 Task: Add Fage Total Greek Yogurt to the cart.
Action: Mouse moved to (21, 75)
Screenshot: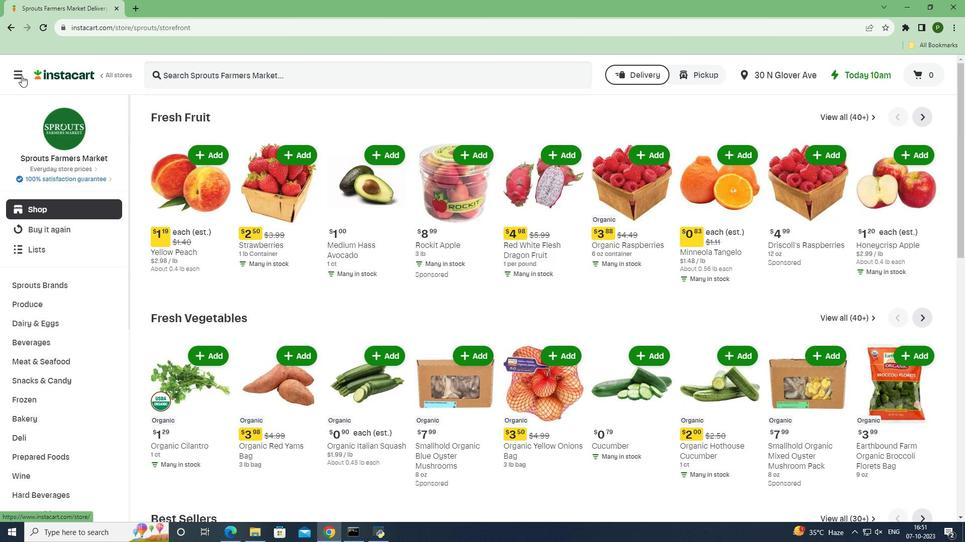 
Action: Mouse pressed left at (21, 75)
Screenshot: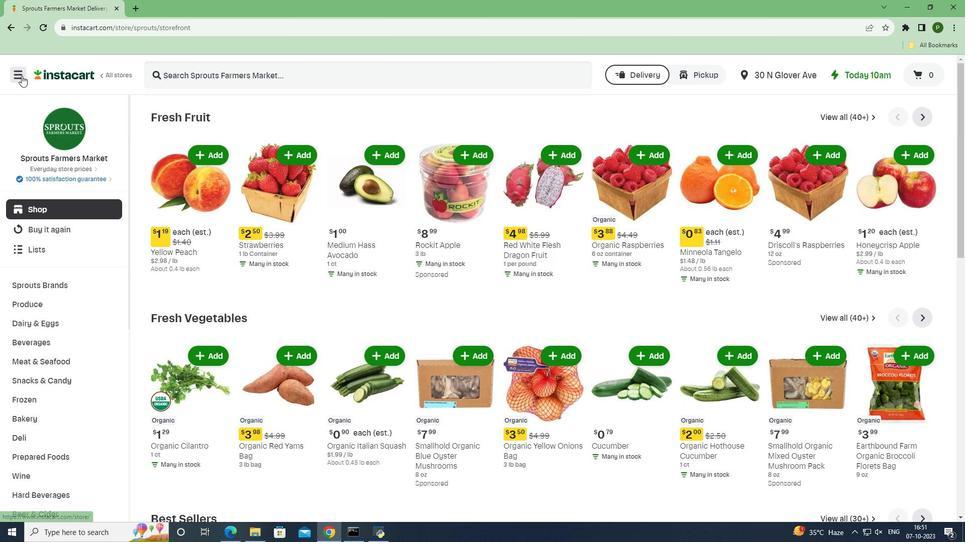 
Action: Mouse moved to (74, 267)
Screenshot: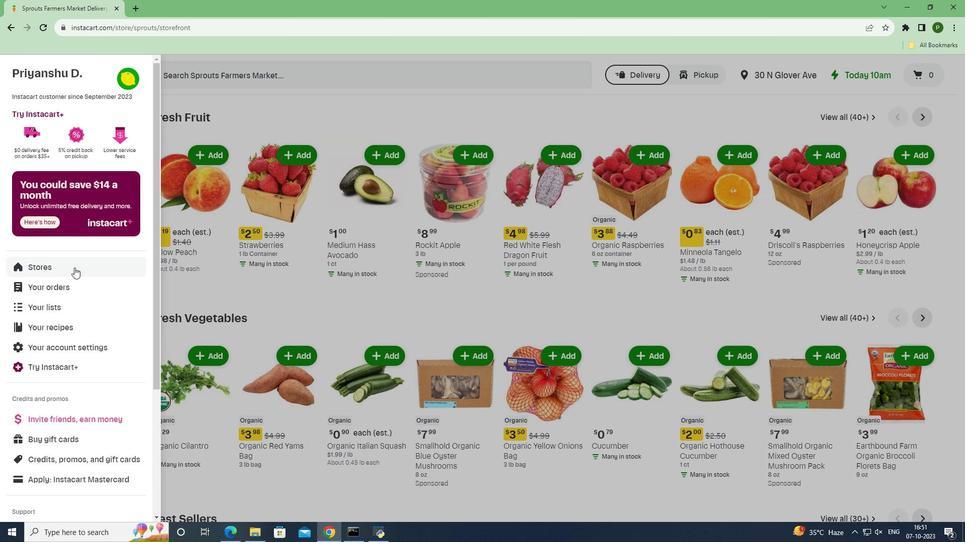 
Action: Mouse pressed left at (74, 267)
Screenshot: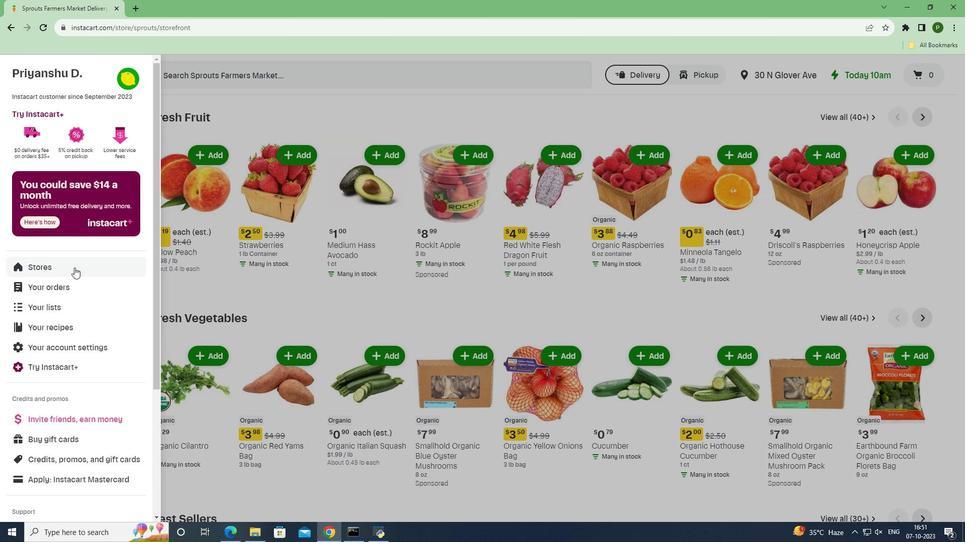
Action: Mouse moved to (241, 116)
Screenshot: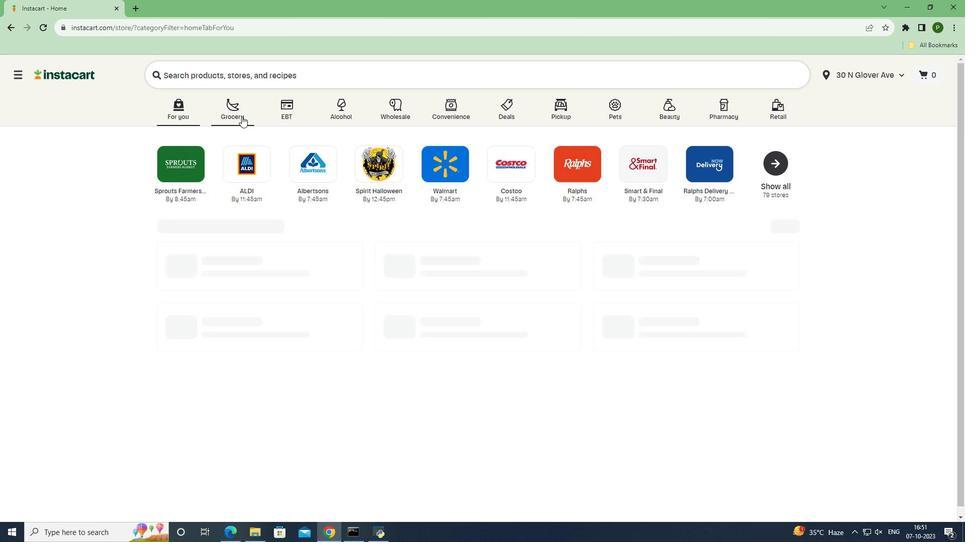 
Action: Mouse pressed left at (241, 116)
Screenshot: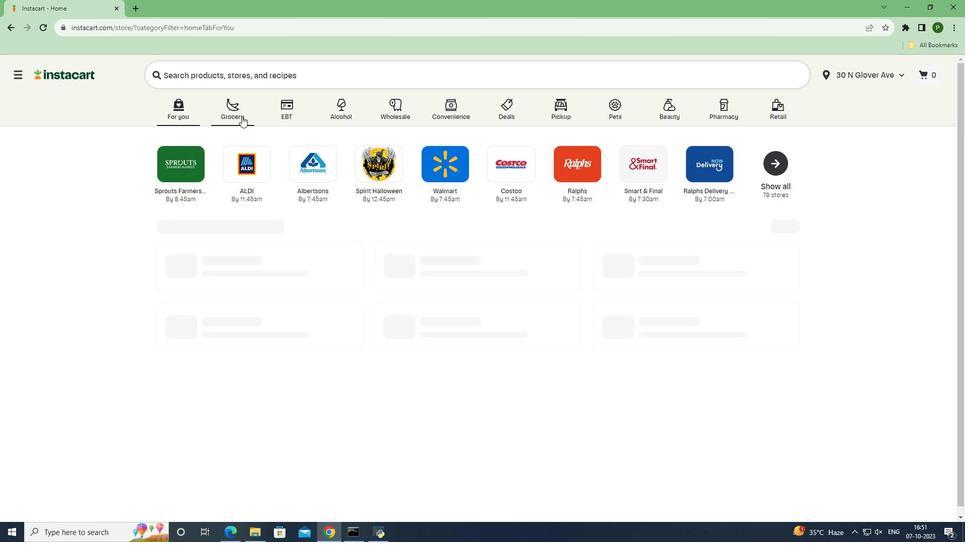 
Action: Mouse moved to (415, 238)
Screenshot: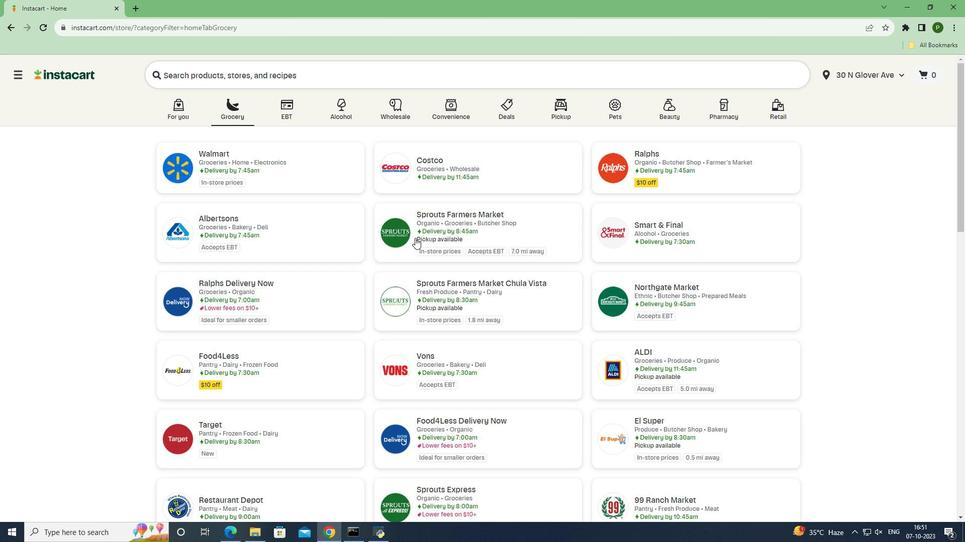 
Action: Mouse pressed left at (415, 238)
Screenshot: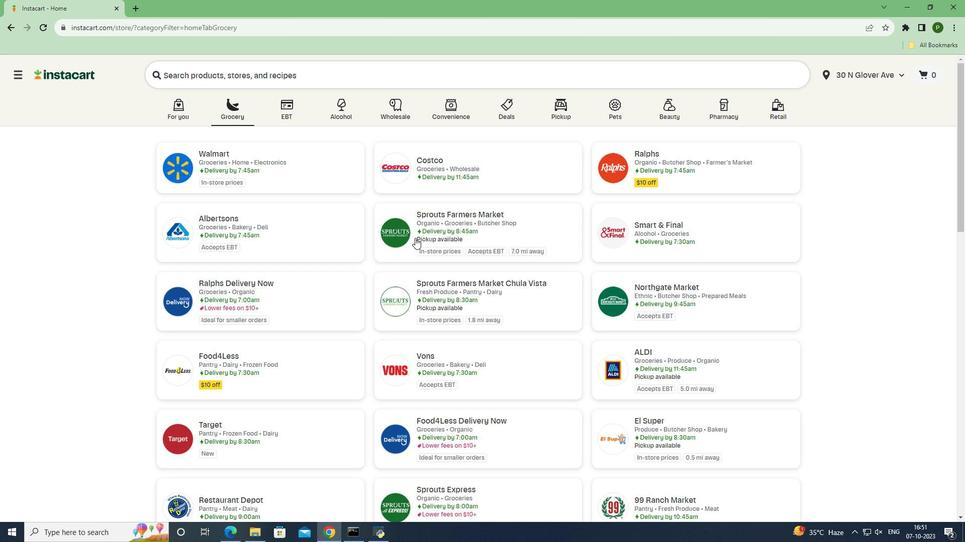 
Action: Mouse moved to (49, 327)
Screenshot: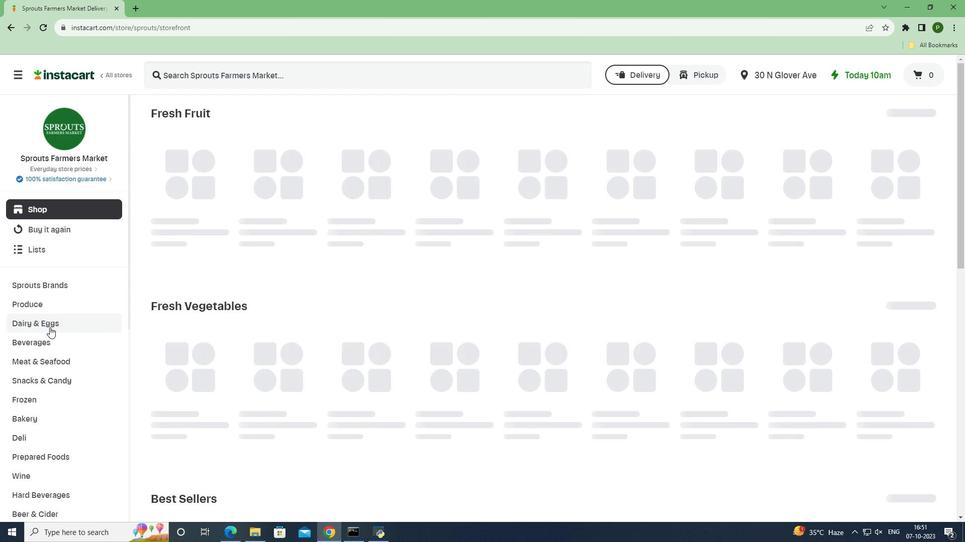 
Action: Mouse pressed left at (49, 327)
Screenshot: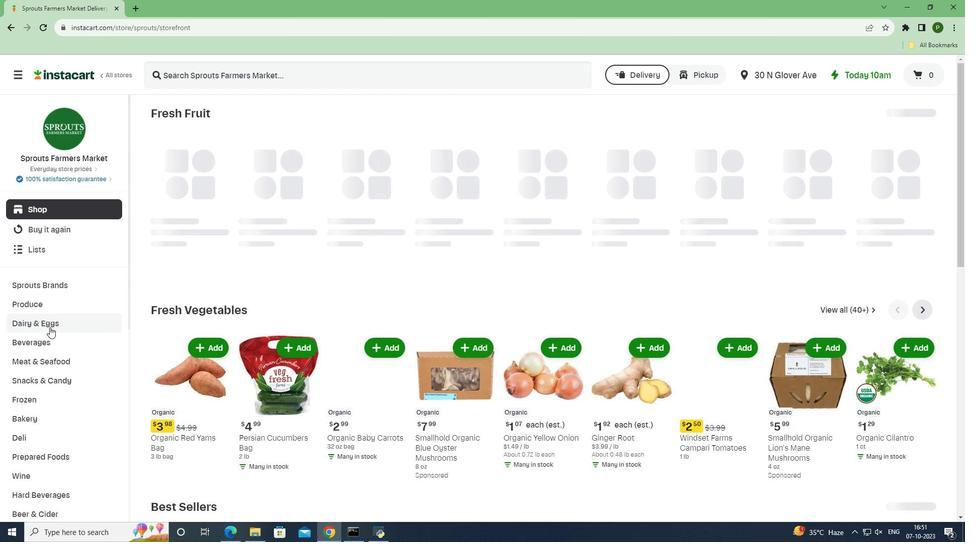 
Action: Mouse moved to (56, 405)
Screenshot: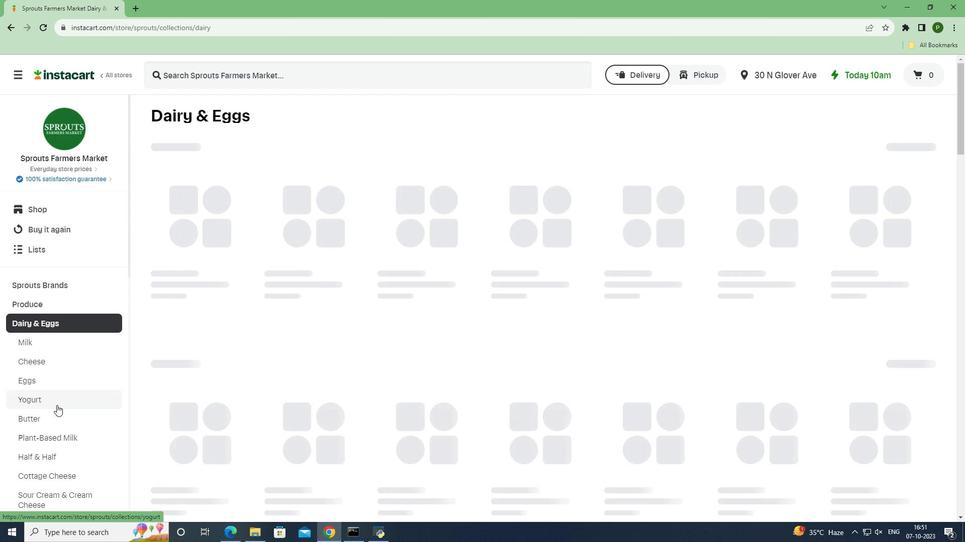 
Action: Mouse pressed left at (56, 405)
Screenshot: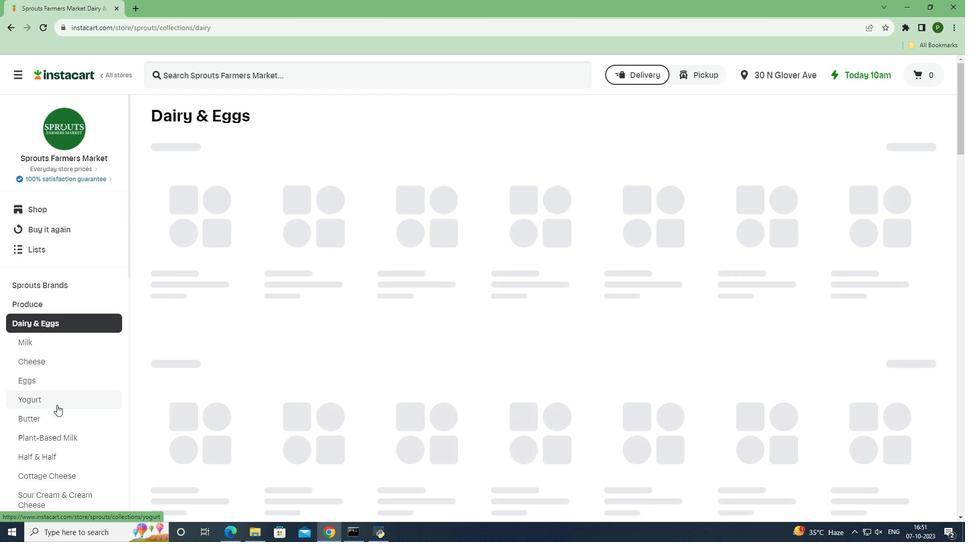 
Action: Mouse moved to (211, 77)
Screenshot: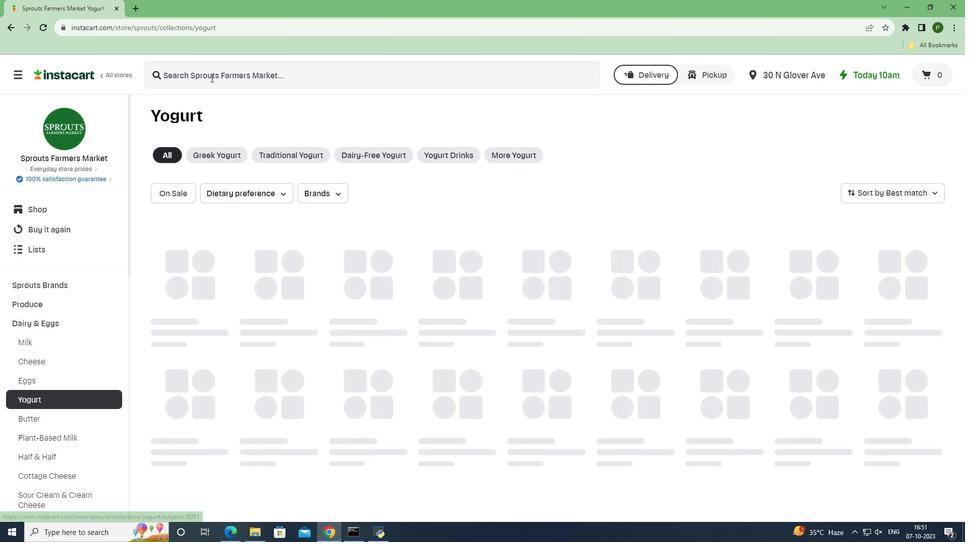 
Action: Mouse pressed left at (211, 77)
Screenshot: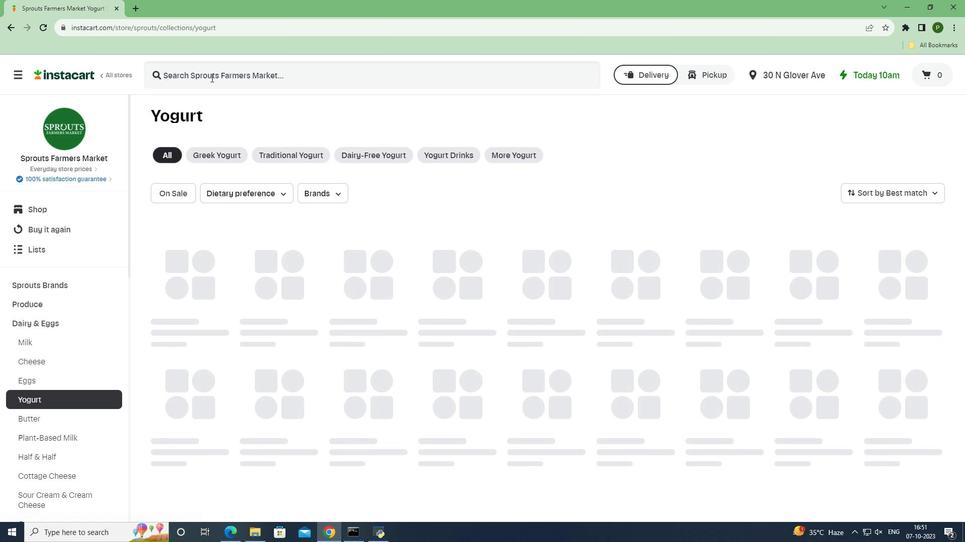 
Action: Key pressed <Key.caps_lock>F<Key.caps_lock>age<Key.space><Key.caps_lock>T<Key.caps_lock>otal<Key.space><Key.caps_lock>G<Key.caps_lock>reek<Key.space><Key.caps_lock>Y<Key.caps_lock>ogurt<Key.space><Key.enter>
Screenshot: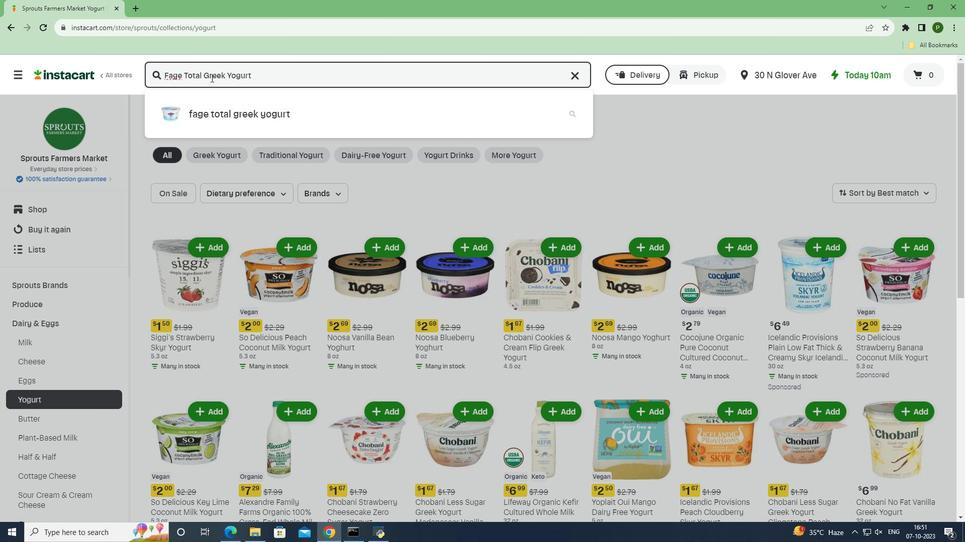 
Action: Mouse moved to (589, 185)
Screenshot: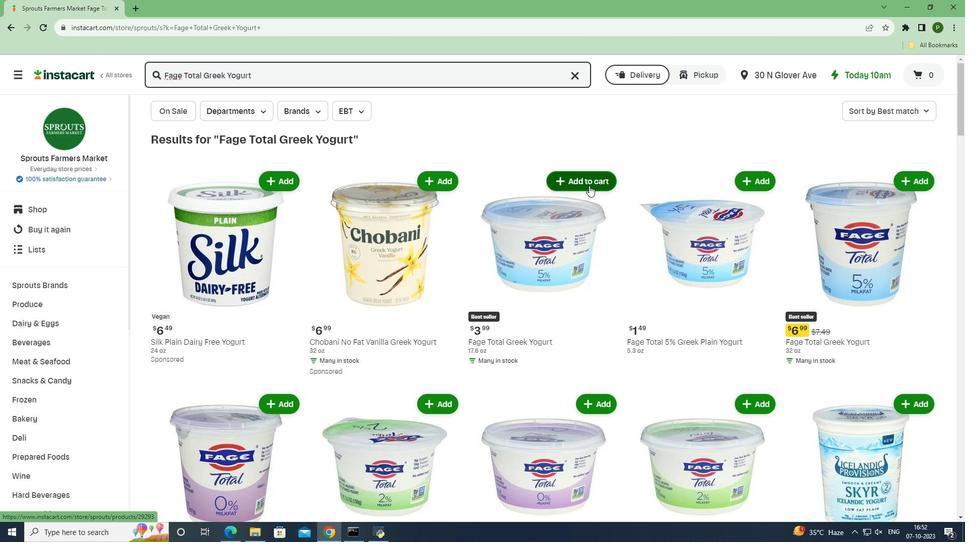 
Action: Mouse pressed left at (589, 185)
Screenshot: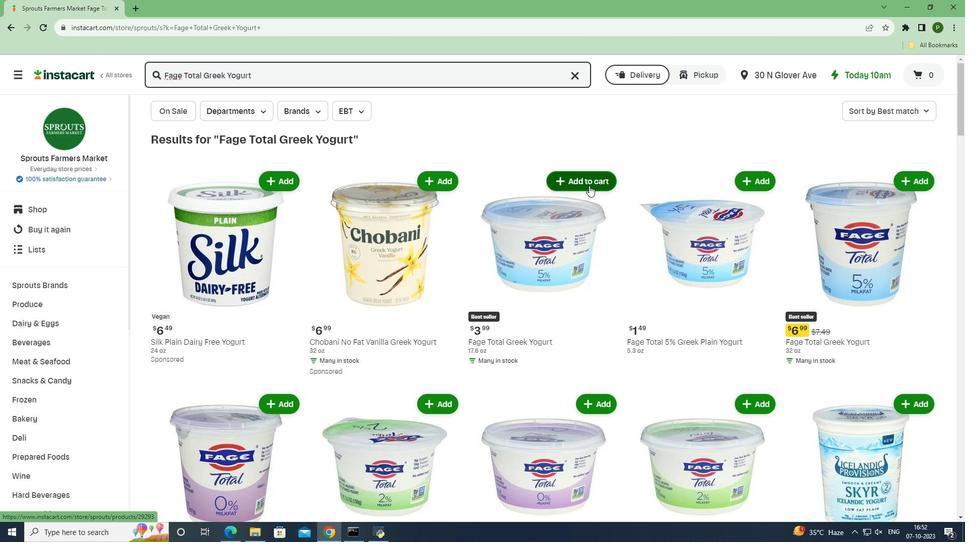 
Action: Mouse moved to (612, 234)
Screenshot: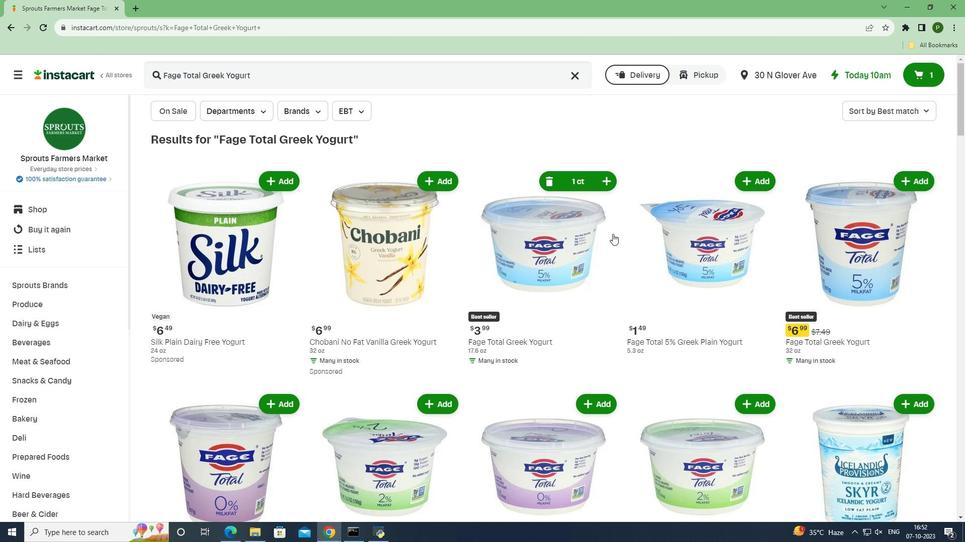 
